 Task: Split the integrated terminal for multitasking using the split view.
Action: Key pressed Key.caps_lock
Screenshot: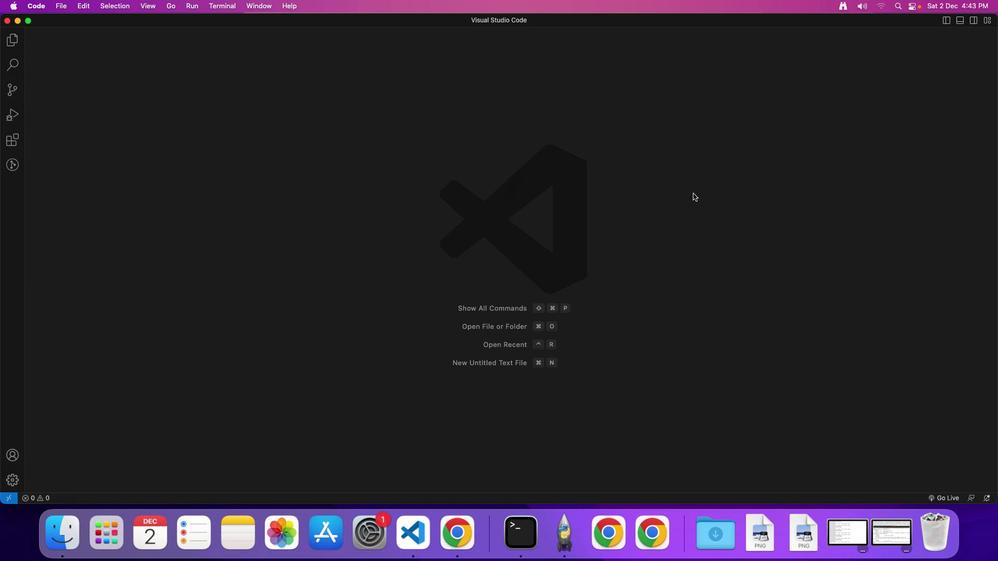 
Action: Mouse moved to (678, 239)
Screenshot: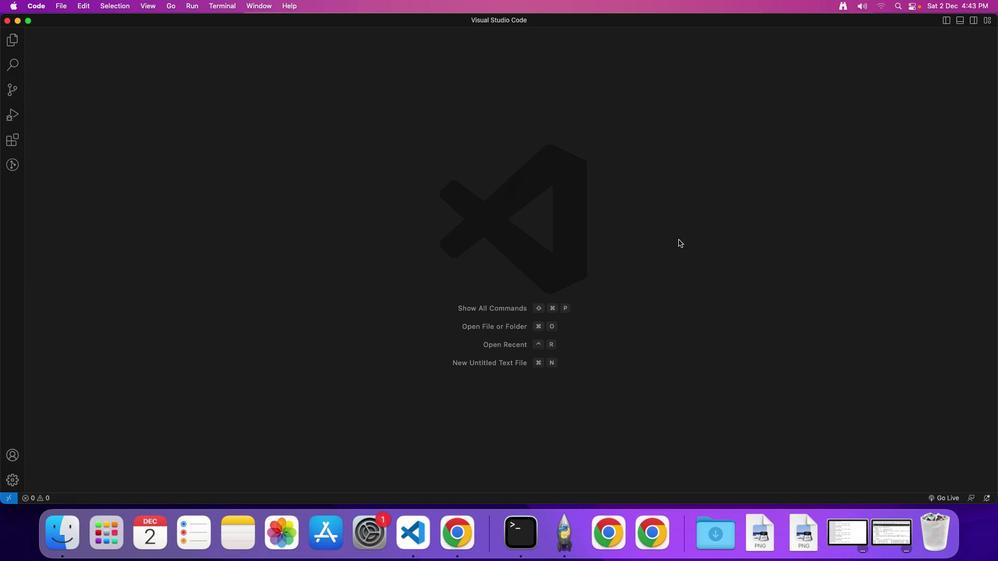 
Action: Mouse pressed left at (678, 239)
Screenshot: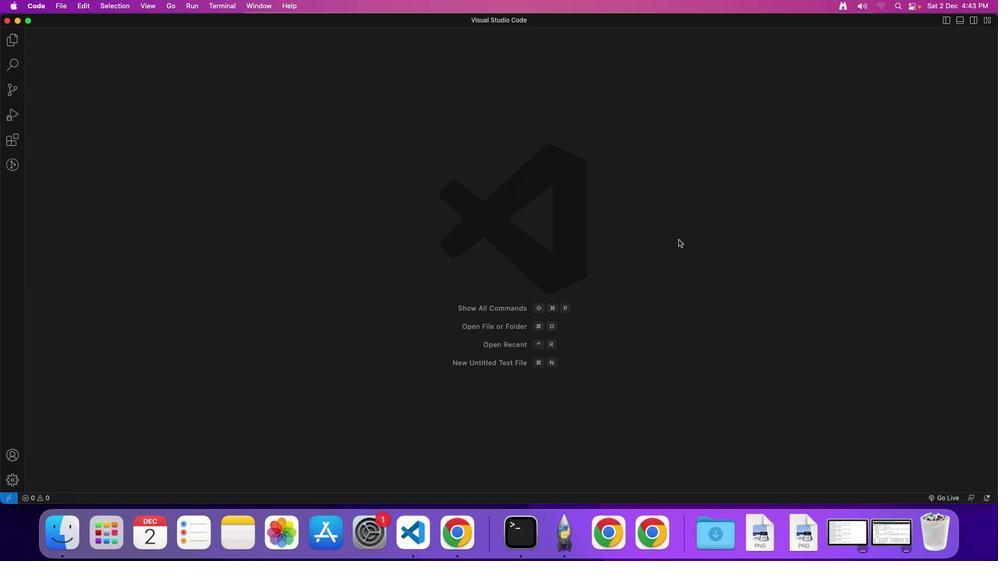 
Action: Mouse moved to (163, 393)
Screenshot: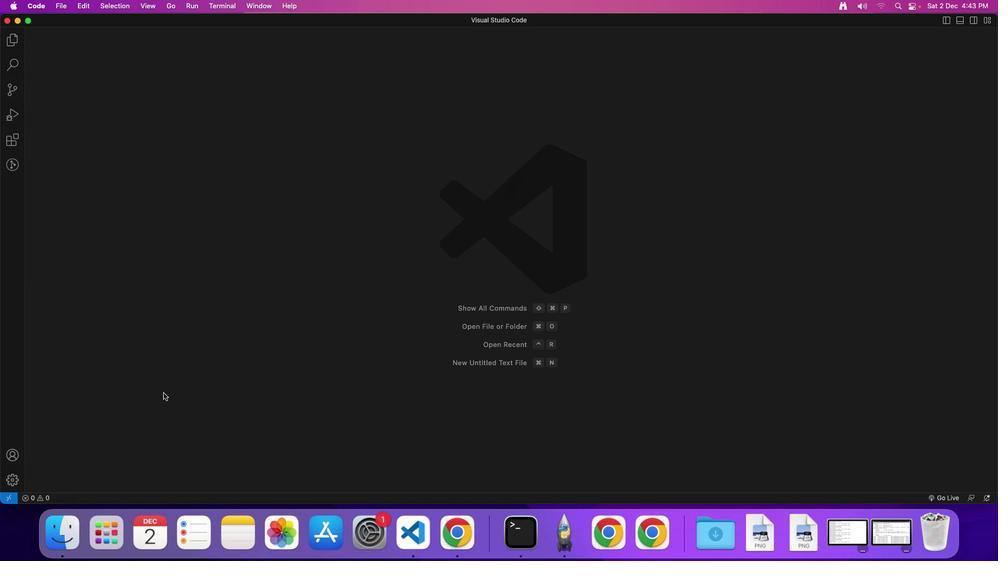 
Action: Mouse pressed left at (163, 393)
Screenshot: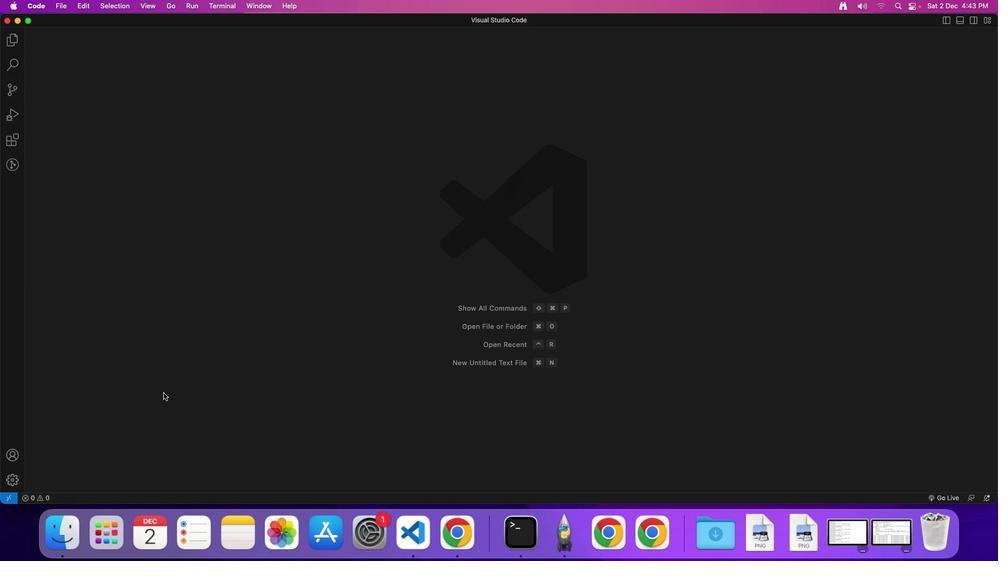 
Action: Mouse moved to (156, 6)
Screenshot: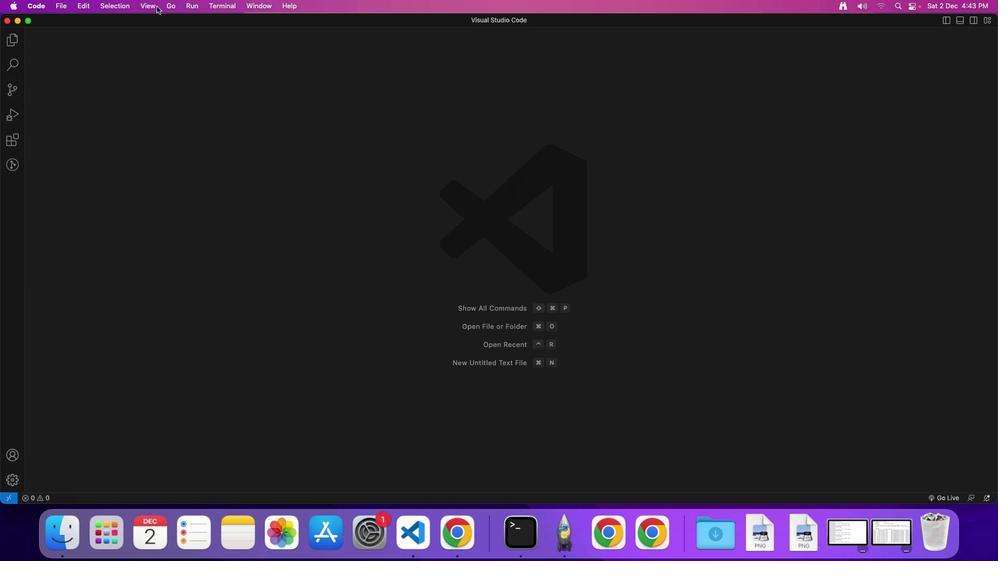 
Action: Mouse pressed left at (156, 6)
Screenshot: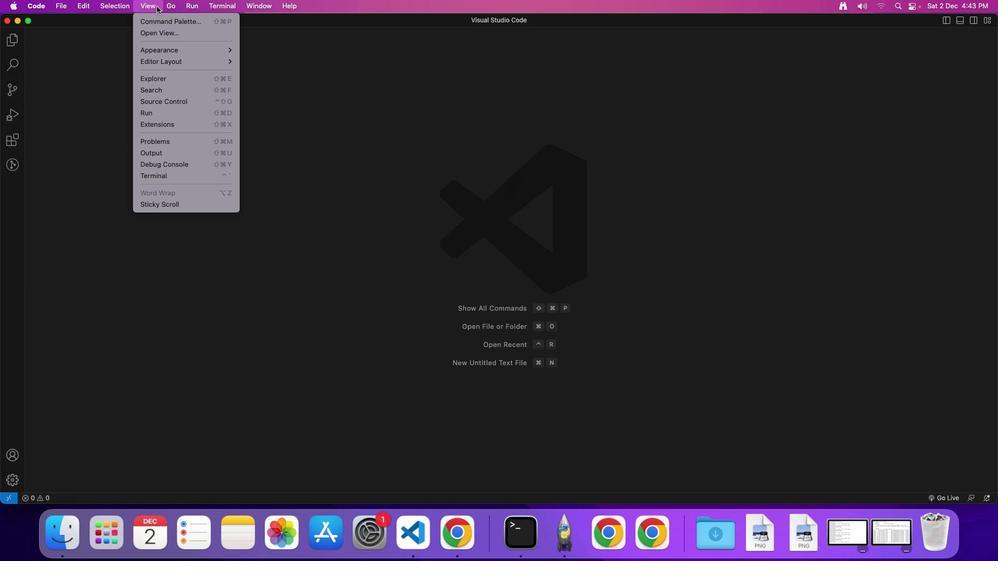
Action: Mouse moved to (178, 173)
Screenshot: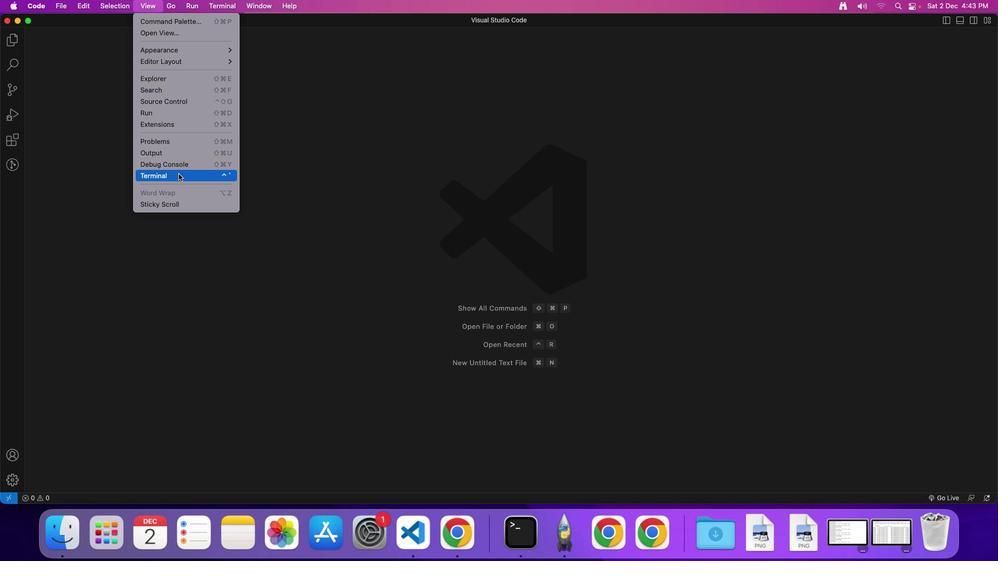 
Action: Mouse pressed left at (178, 173)
Screenshot: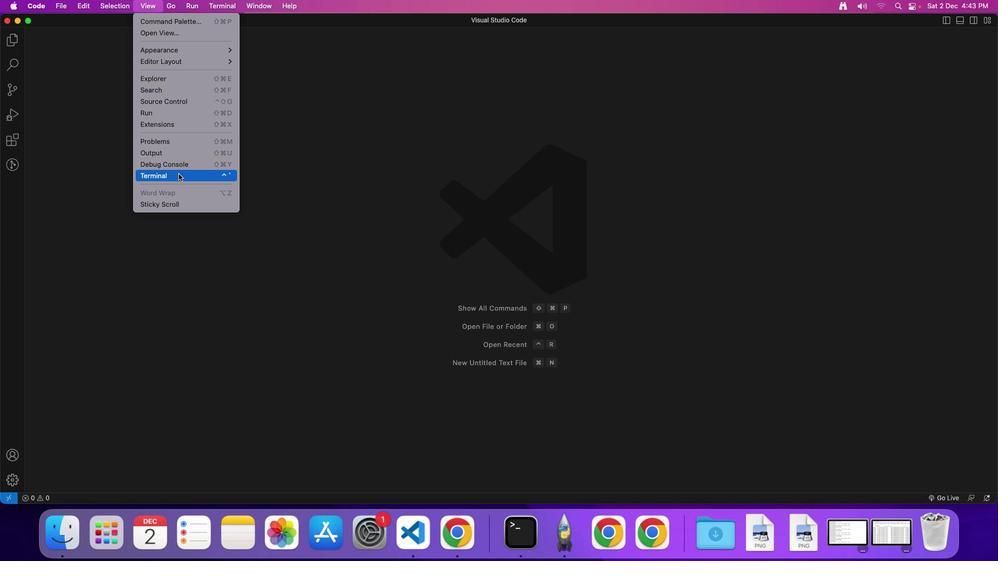 
Action: Mouse moved to (294, 442)
Screenshot: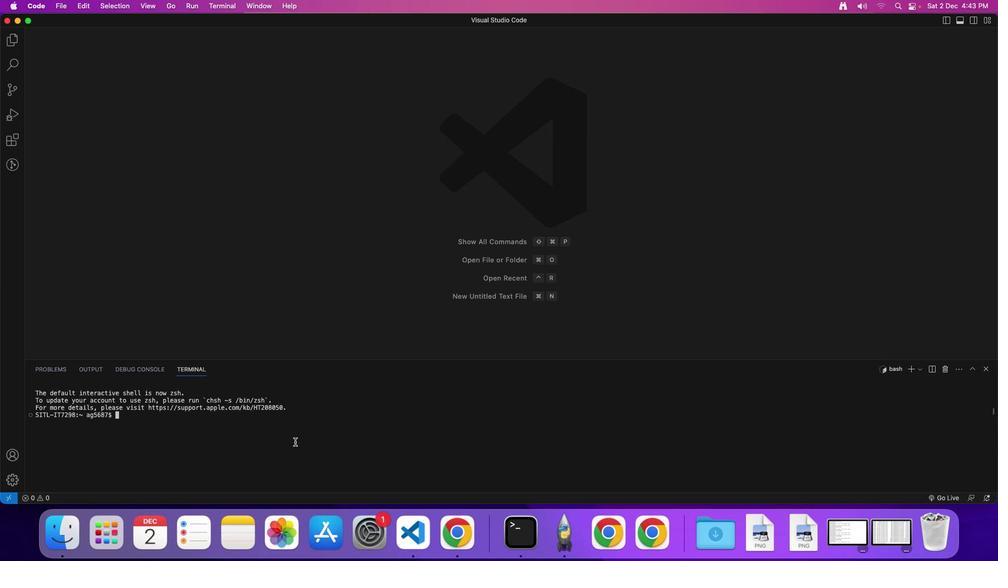 
Action: Mouse pressed left at (294, 442)
Screenshot: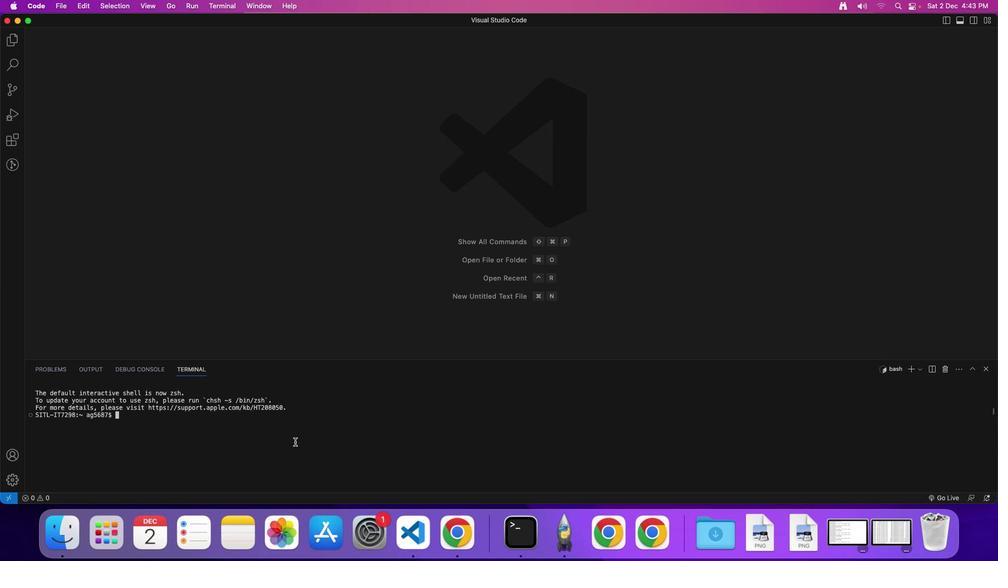 
Action: Mouse moved to (366, 418)
Screenshot: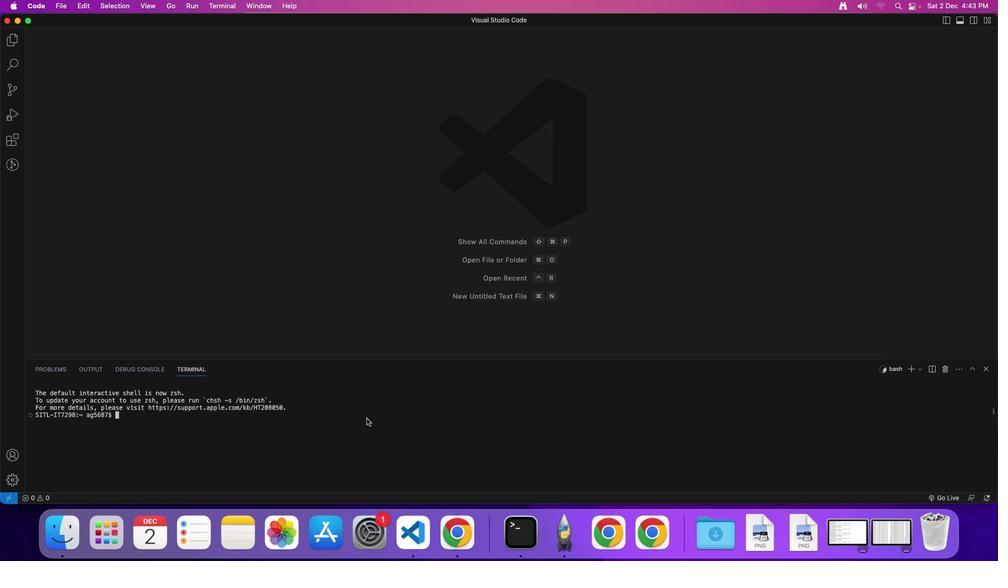 
Action: Mouse pressed right at (366, 418)
Screenshot: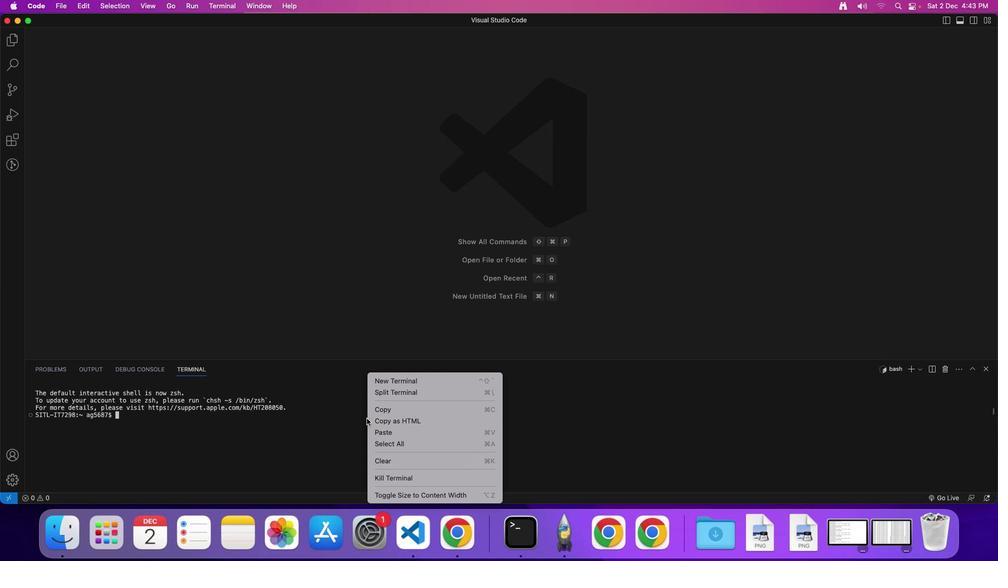 
Action: Mouse moved to (385, 395)
Screenshot: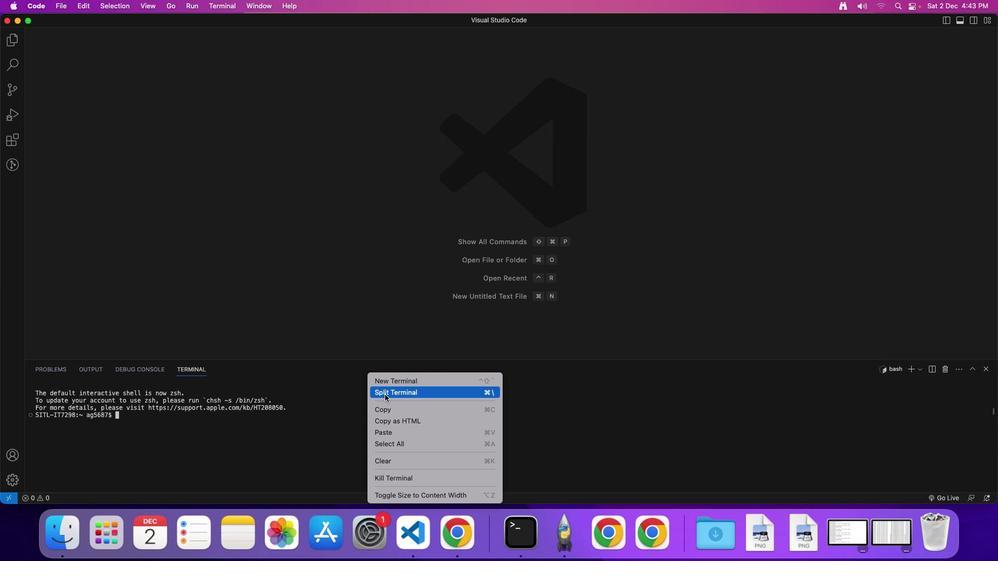 
Action: Mouse pressed left at (385, 395)
Screenshot: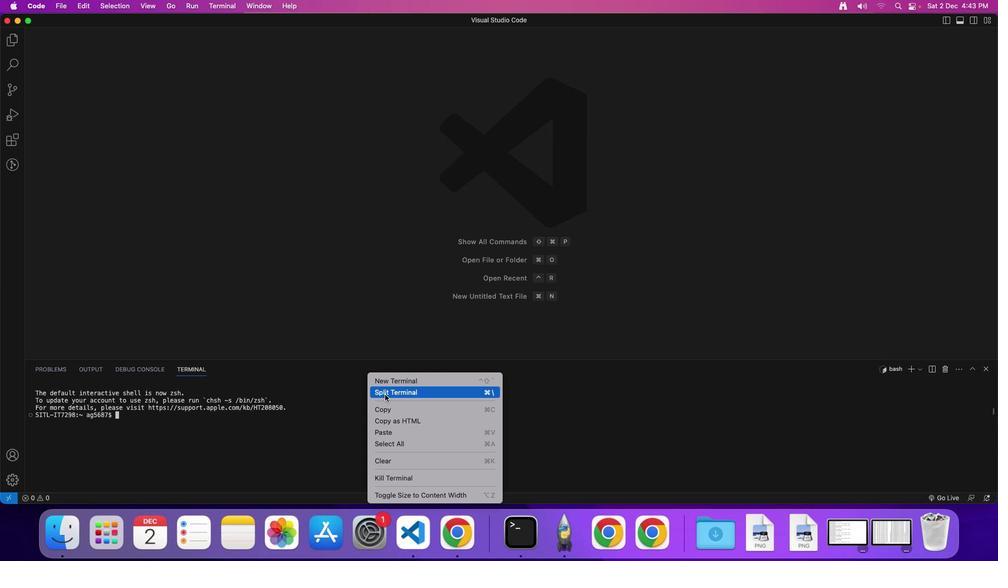 
Action: Mouse moved to (762, 426)
Screenshot: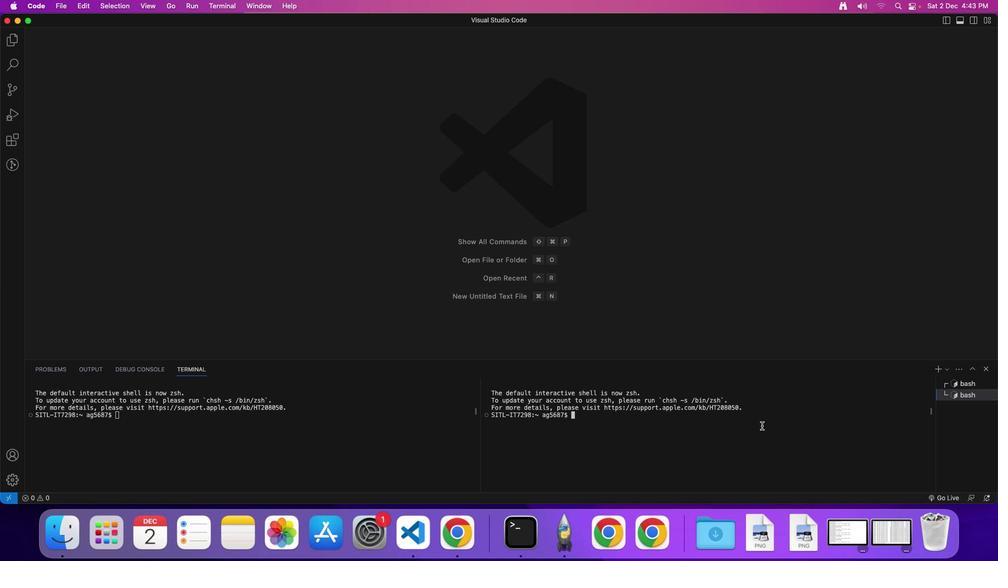 
Action: Mouse pressed right at (762, 426)
Screenshot: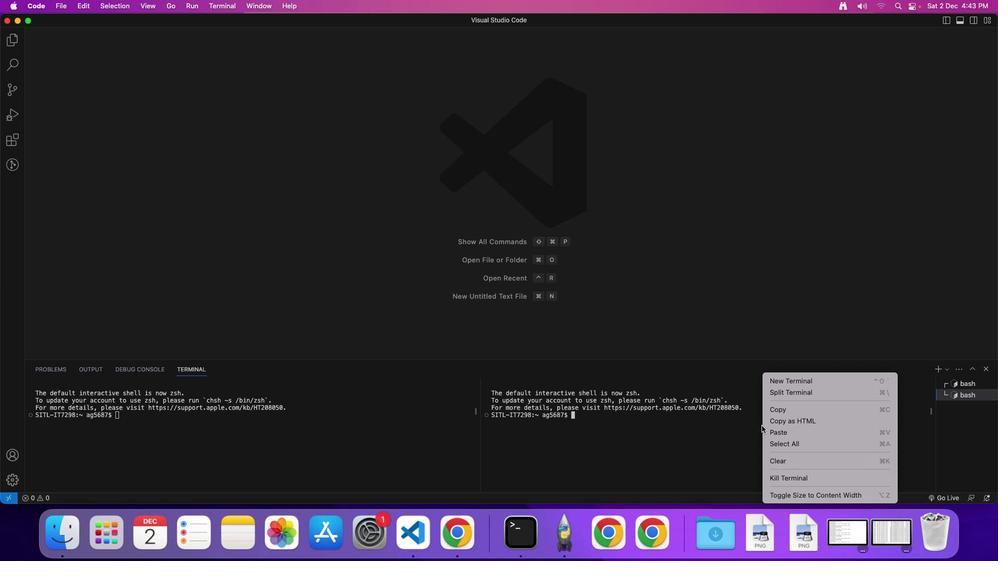 
Action: Mouse moved to (790, 394)
Screenshot: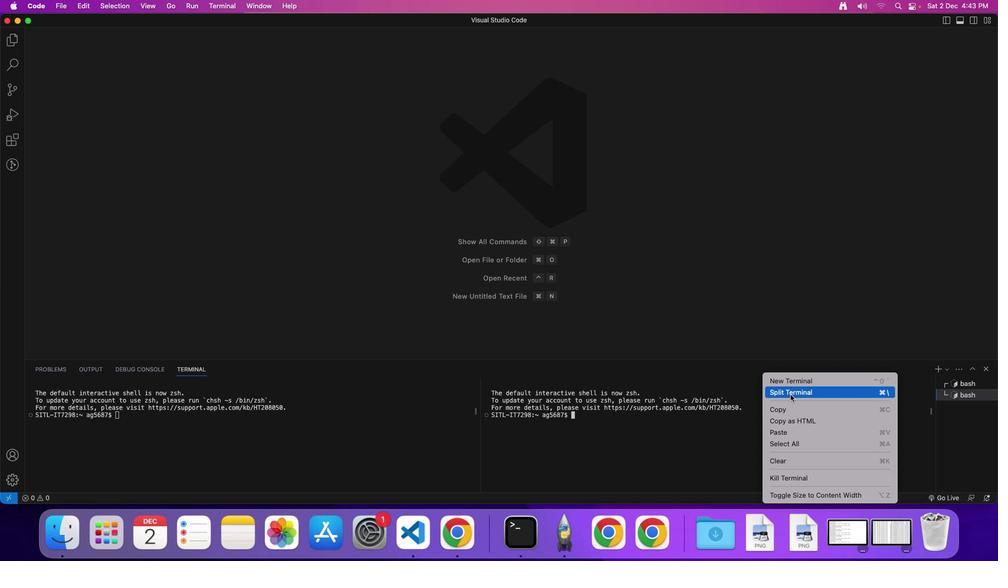 
Action: Mouse pressed left at (790, 394)
Screenshot: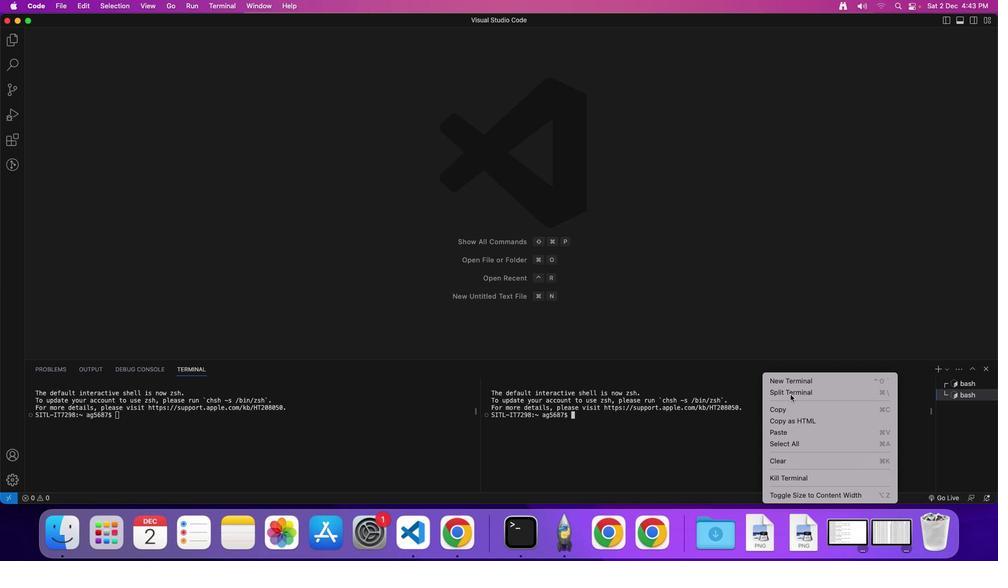 
Action: Mouse moved to (307, 443)
Screenshot: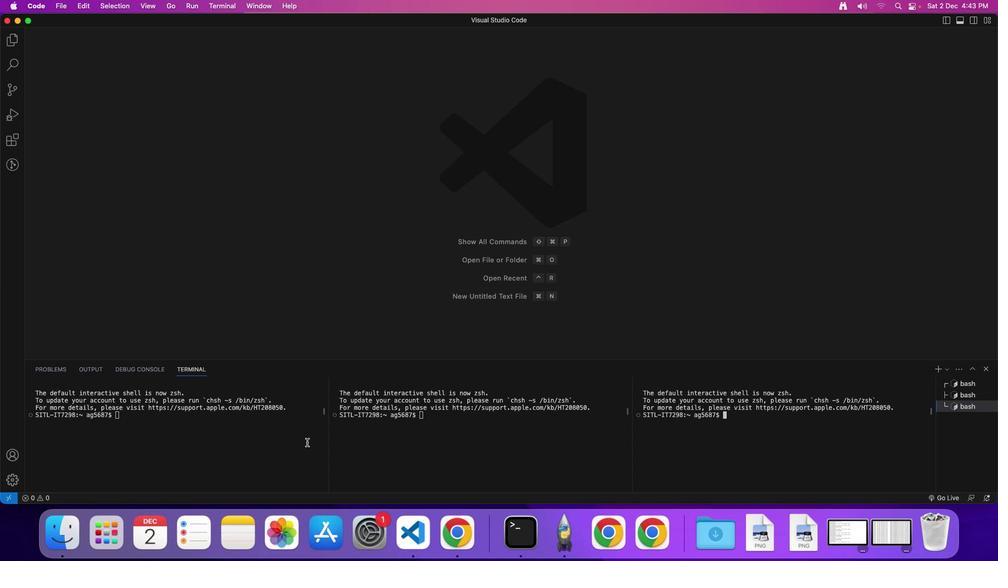 
